 Task: Make in the project AgileMind an epic 'IT service management (ITSM) improvement'. Create in the project AgileMind an epic 'Unified communications (UC) implementation'. Add in the project AgileMind an epic 'Disaster recovery (DR) planning'
Action: Mouse moved to (99, 150)
Screenshot: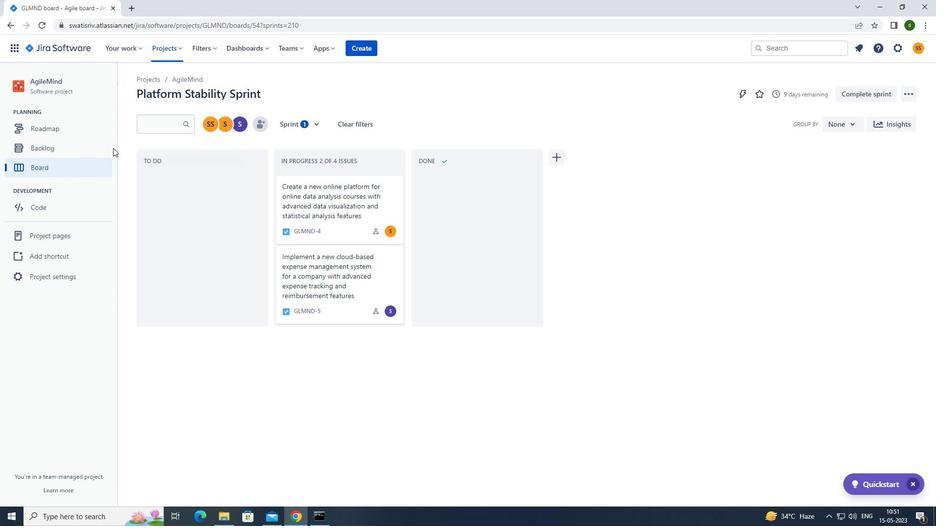 
Action: Mouse pressed left at (99, 150)
Screenshot: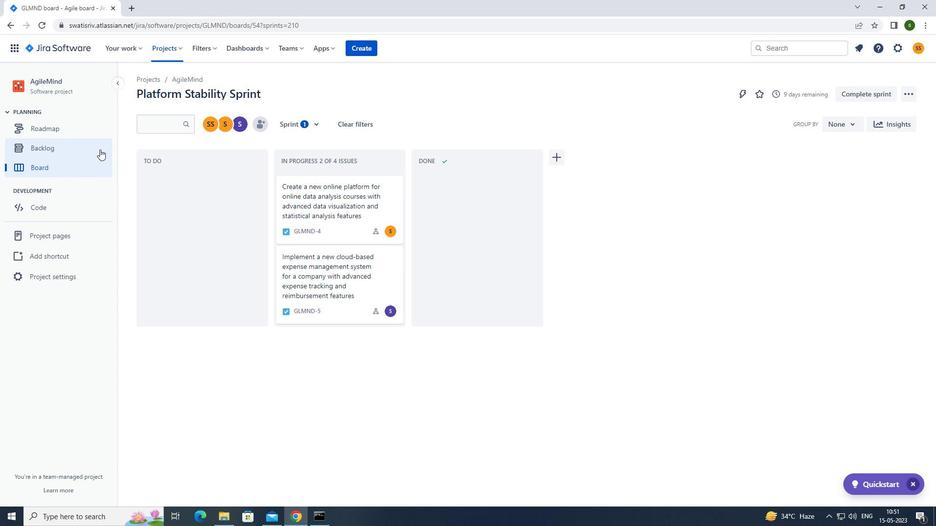 
Action: Mouse moved to (291, 127)
Screenshot: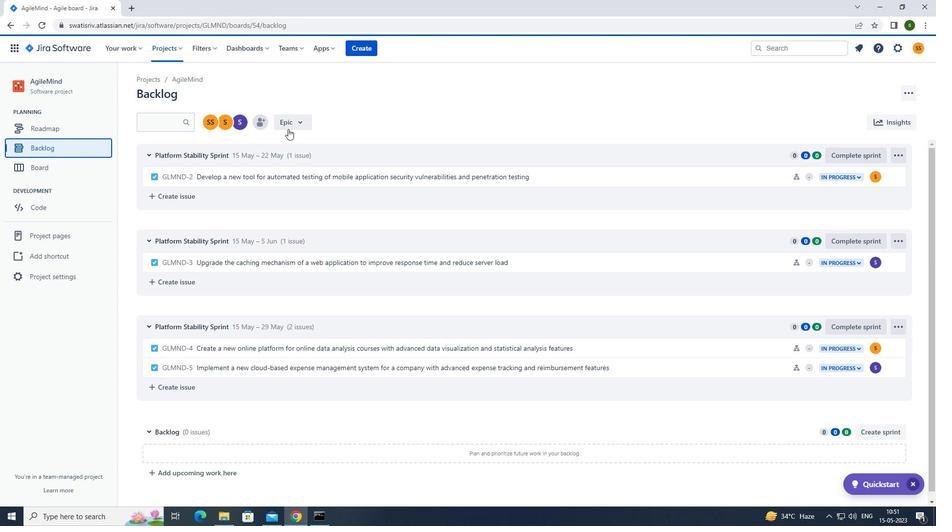
Action: Mouse pressed left at (291, 127)
Screenshot: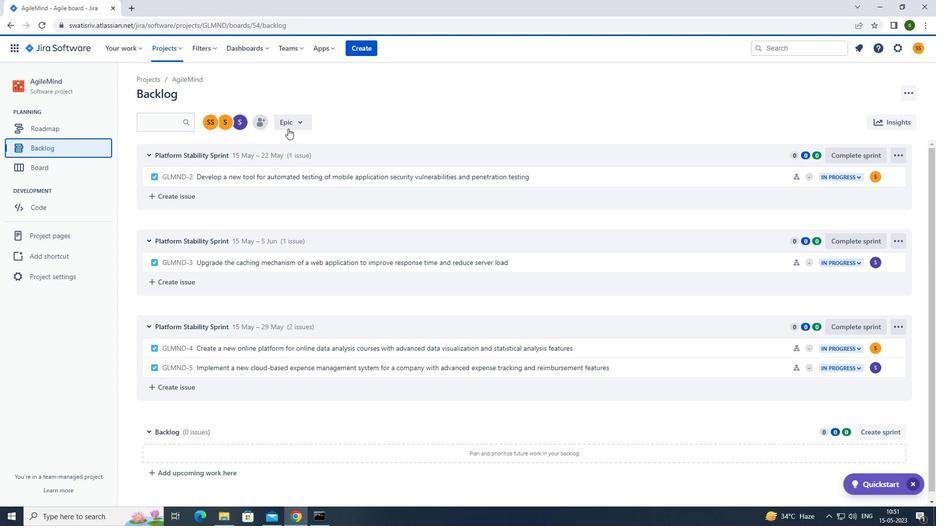 
Action: Mouse moved to (290, 180)
Screenshot: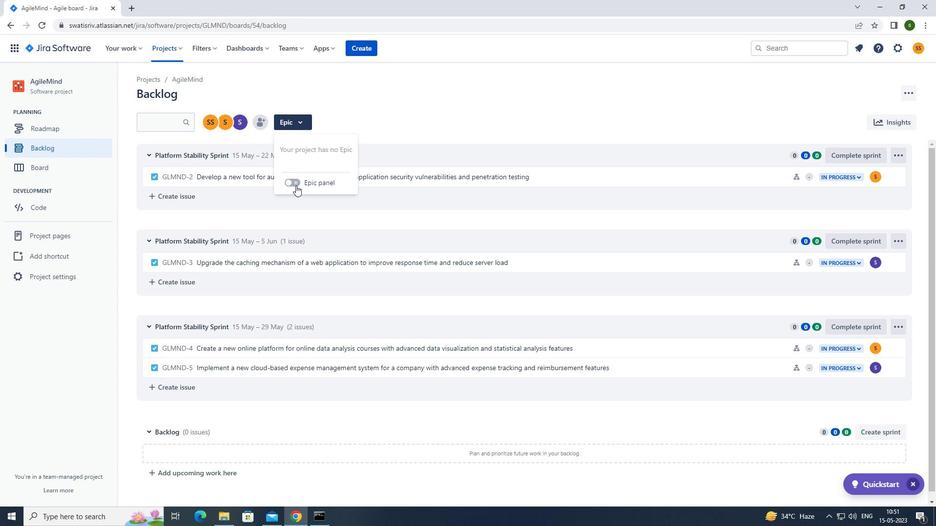 
Action: Mouse pressed left at (290, 180)
Screenshot: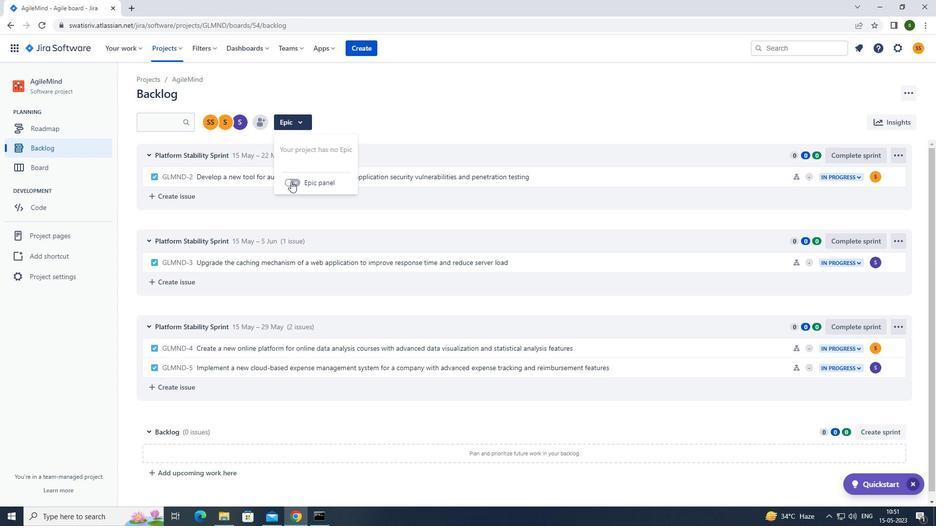 
Action: Mouse moved to (212, 334)
Screenshot: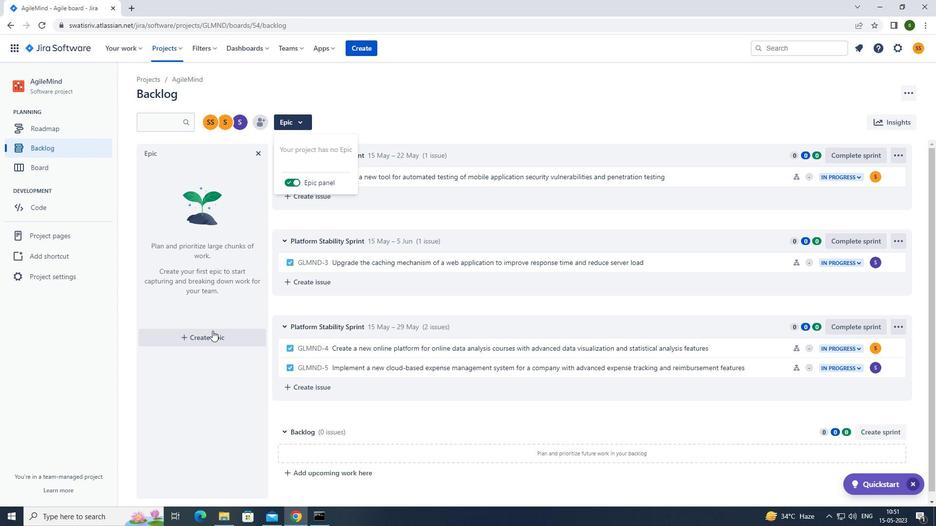 
Action: Mouse pressed left at (212, 334)
Screenshot: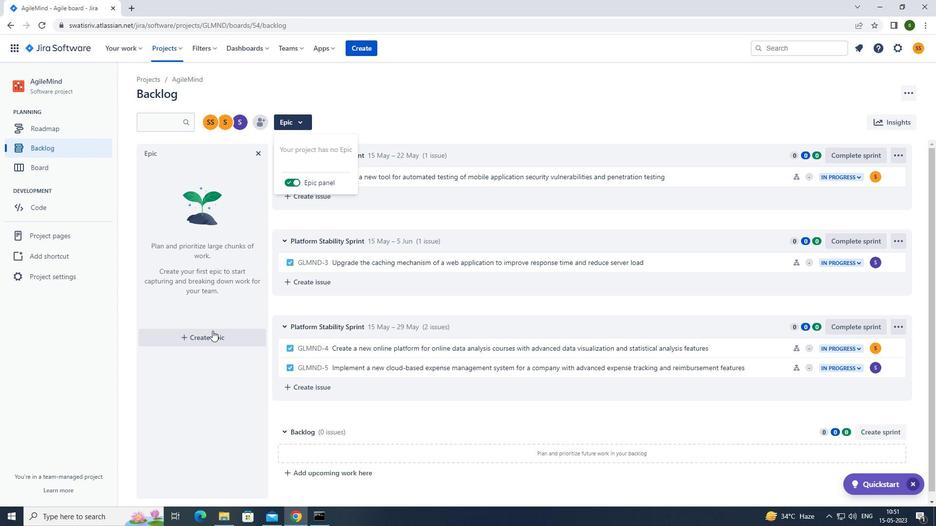 
Action: Mouse moved to (212, 334)
Screenshot: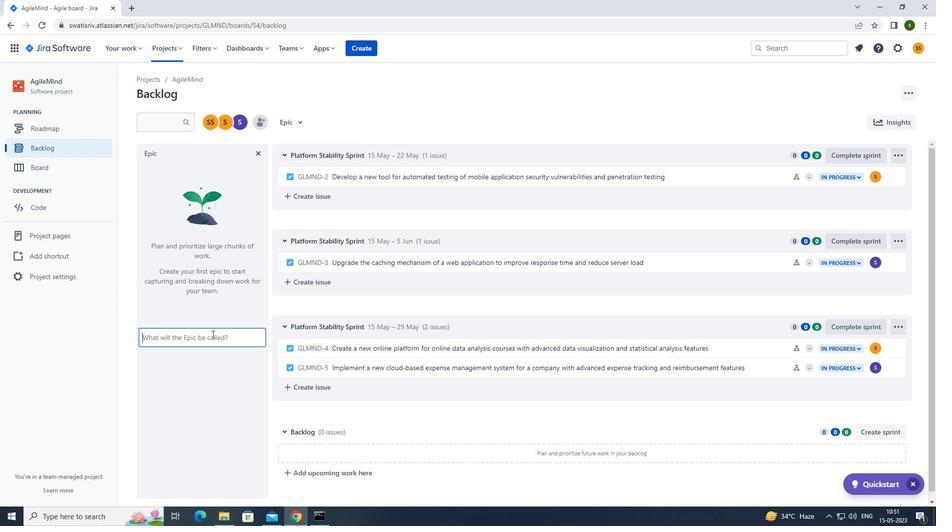 
Action: Key pressed <Key.caps_lock>it<Key.space><Key.caps_lock>service<Key.space>management<Key.shift_r>(<Key.caps_lock>itsm<Key.shift_r>)<Key.caps_lock>improvement<Key.enter>
Screenshot: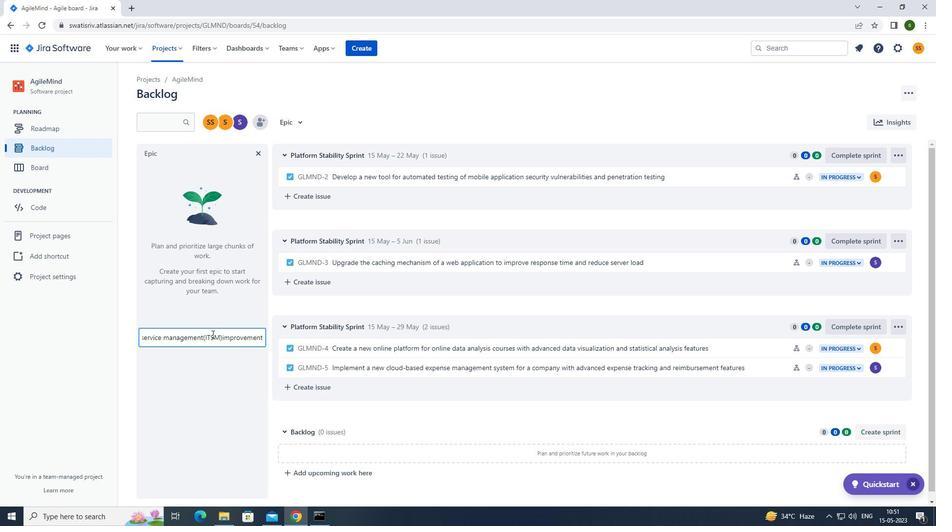 
Action: Mouse moved to (196, 241)
Screenshot: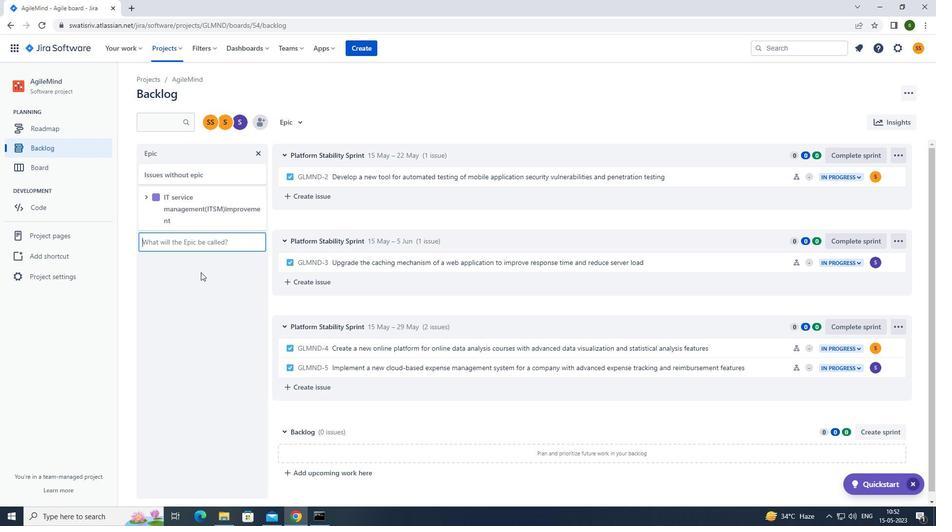 
Action: Mouse pressed left at (196, 241)
Screenshot: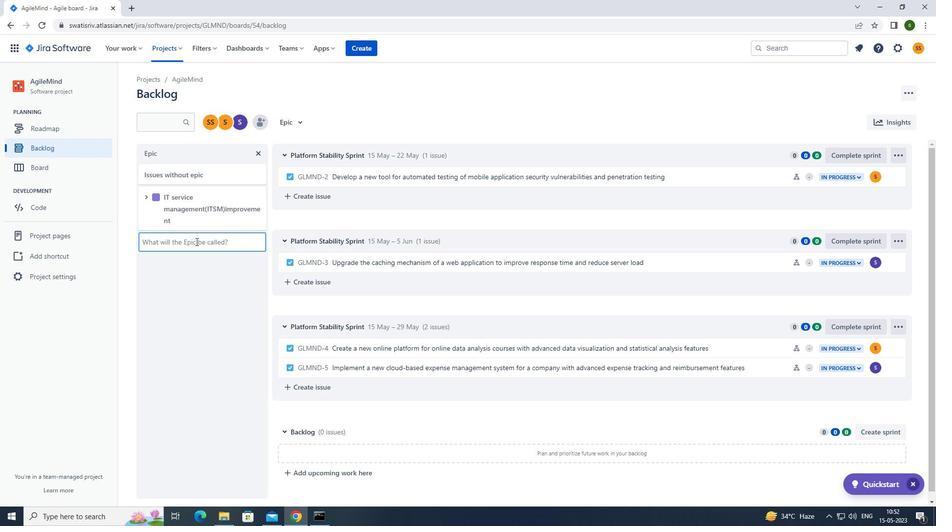 
Action: Key pressed <Key.caps_lock>u<Key.caps_lock>nified<Key.space>communications<Key.space><Key.shift_r>(<Key.caps_lock>uc<Key.shift_r>)<Key.caps_lock>implemenatation<Key.enter>
Screenshot: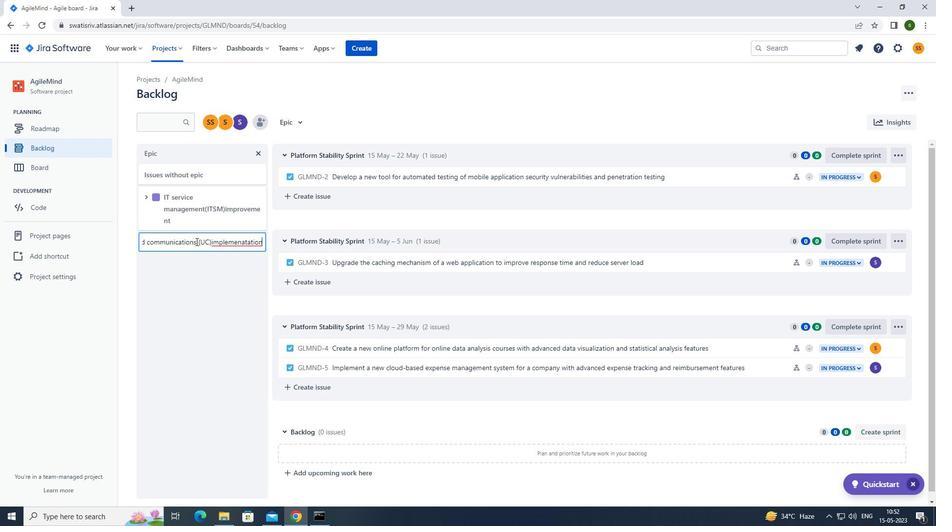 
Action: Mouse moved to (200, 278)
Screenshot: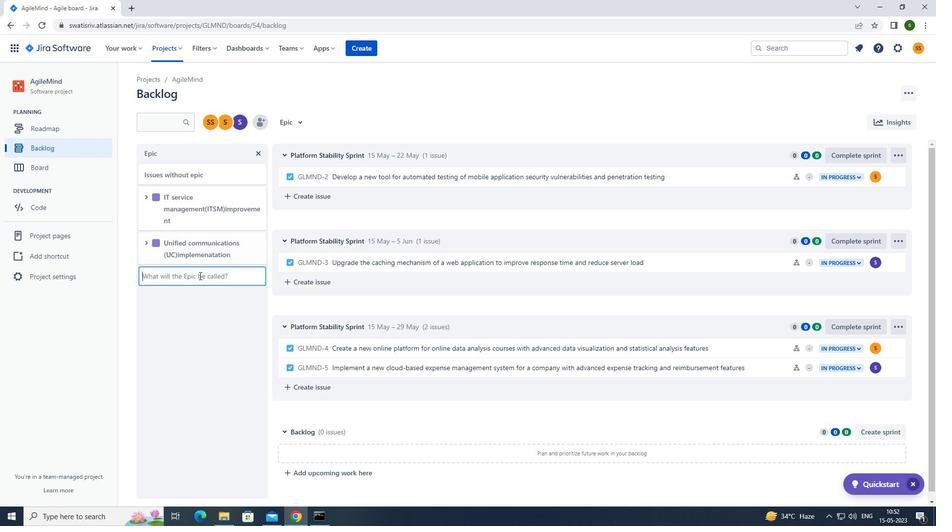 
Action: Mouse pressed left at (200, 278)
Screenshot: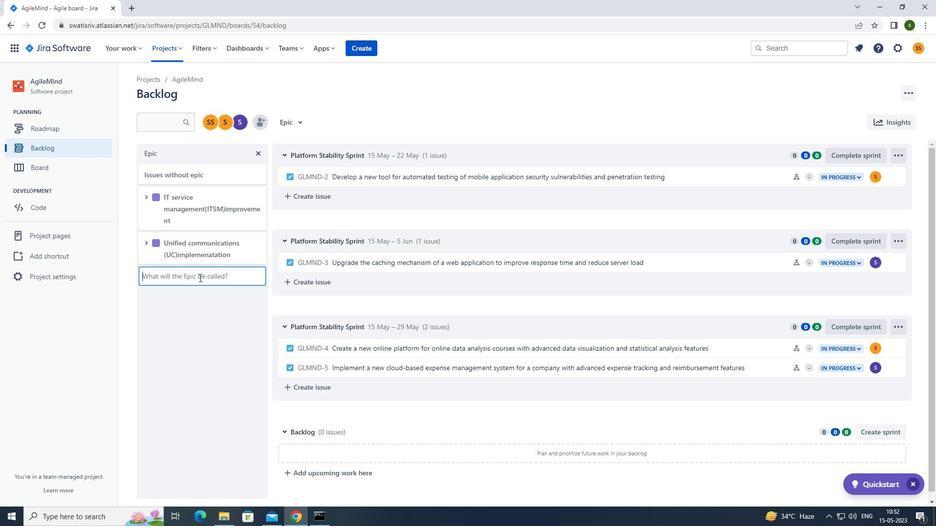
Action: Key pressed <Key.caps_lock>d<Key.caps_lock>iaster<Key.space>recovery<Key.shift_r>(<Key.caps_lock>dr<Key.shift_r>)<Key.caps_lock>planning<Key.enter>
Screenshot: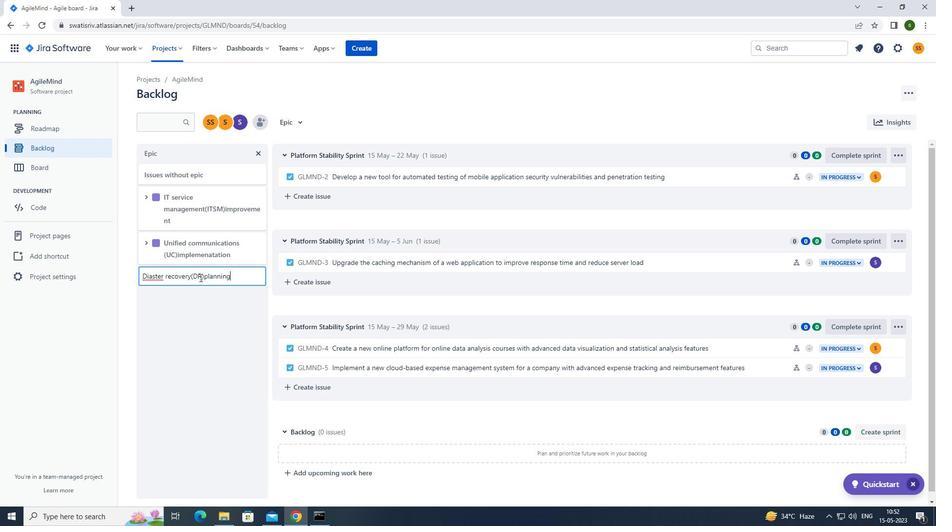 
